 Task: Toggle the experimental feature "Show warning about Self-XSS when pasting code".
Action: Mouse moved to (962, 24)
Screenshot: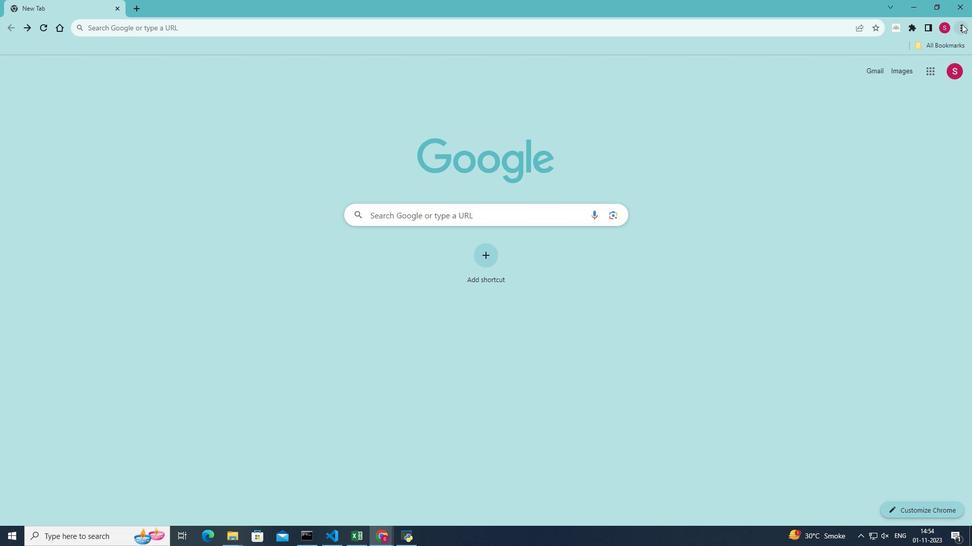
Action: Mouse pressed left at (962, 24)
Screenshot: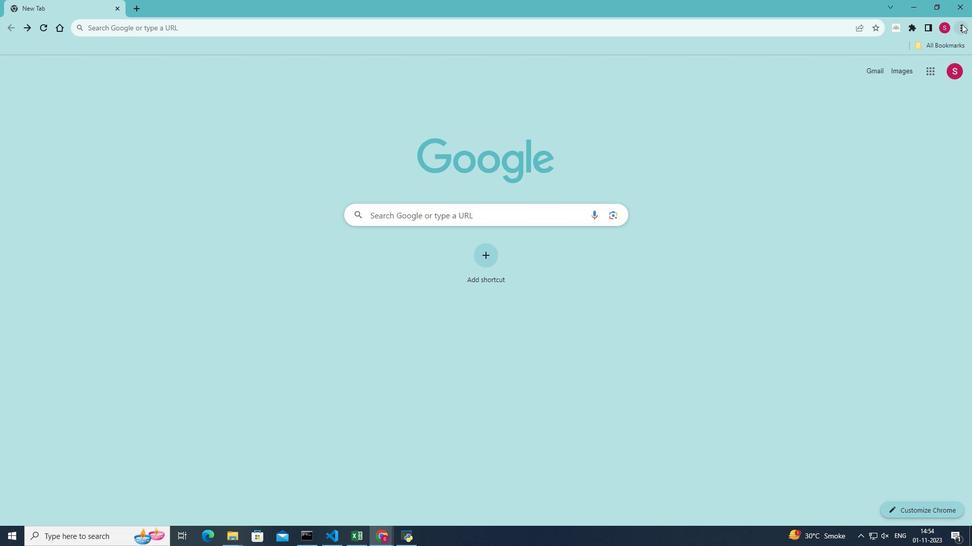 
Action: Mouse moved to (846, 187)
Screenshot: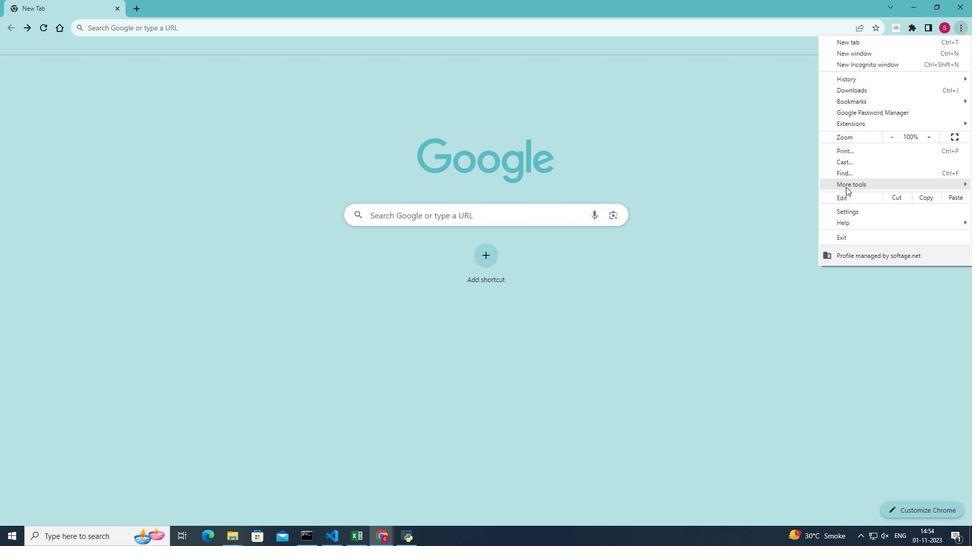 
Action: Mouse pressed left at (846, 187)
Screenshot: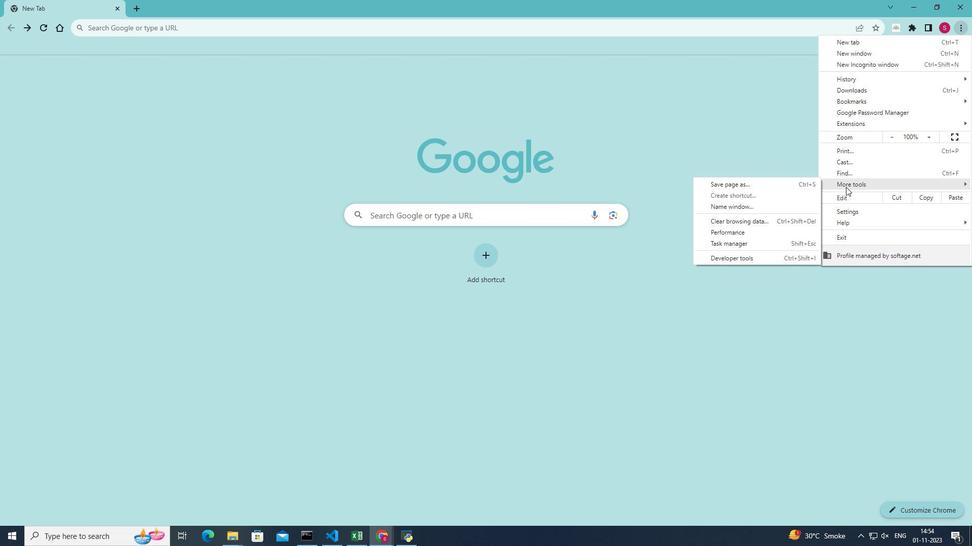 
Action: Mouse moved to (739, 257)
Screenshot: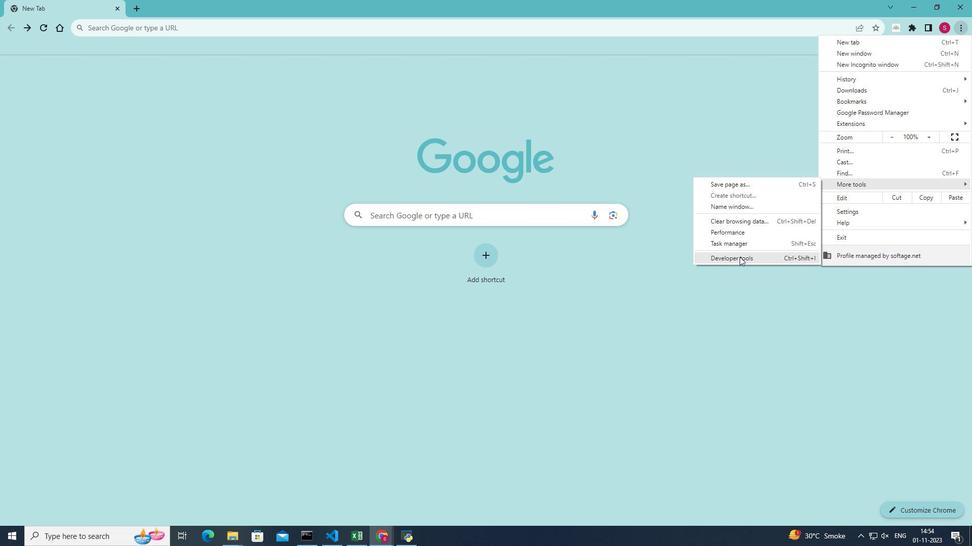 
Action: Mouse pressed left at (739, 257)
Screenshot: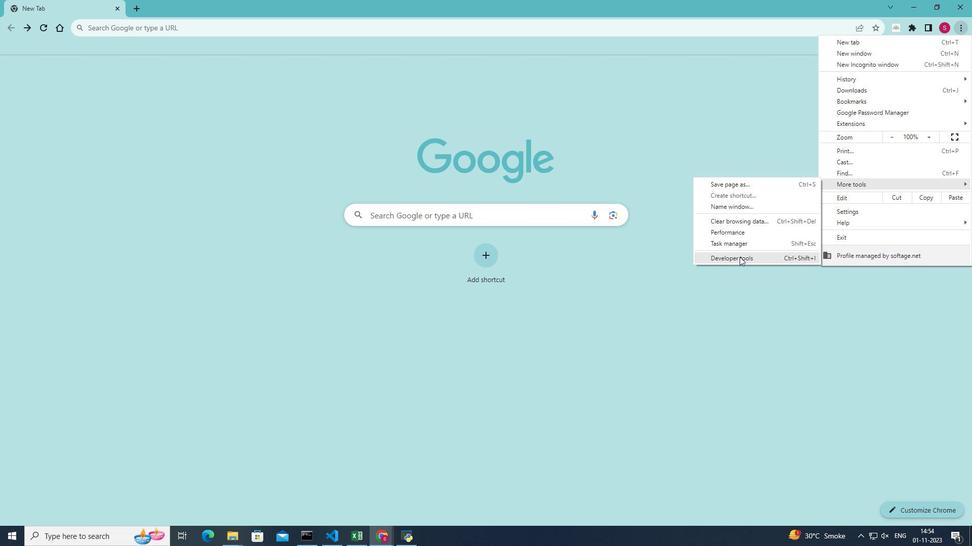 
Action: Mouse moved to (935, 61)
Screenshot: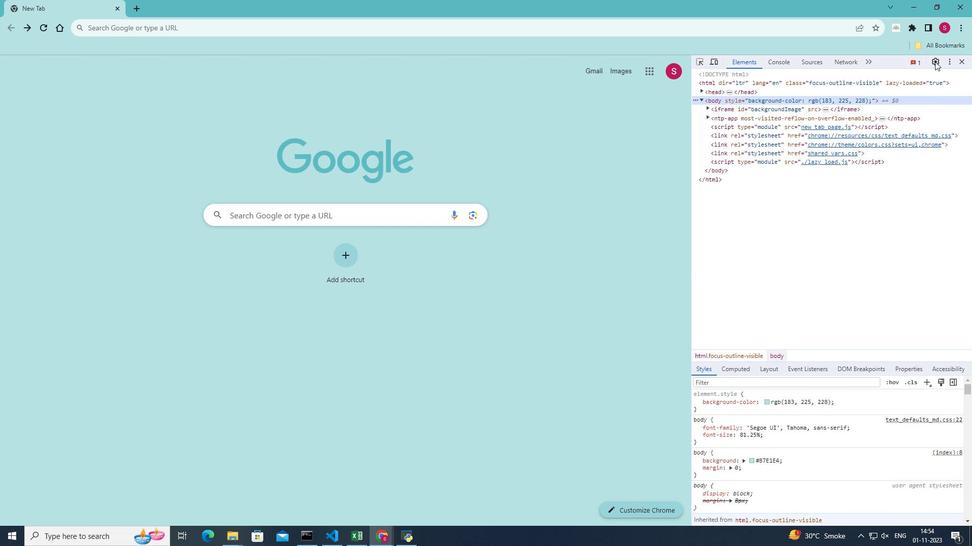 
Action: Mouse pressed left at (935, 61)
Screenshot: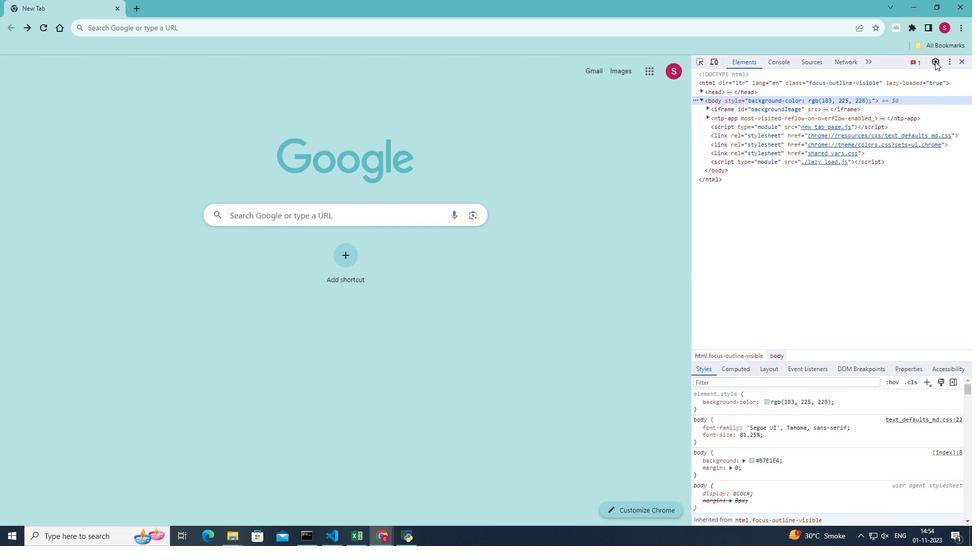 
Action: Mouse moved to (718, 112)
Screenshot: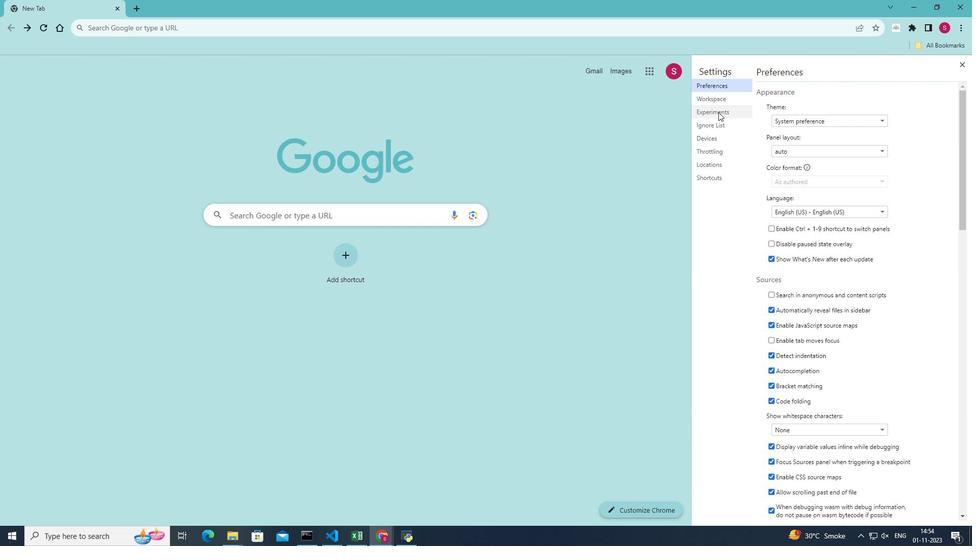 
Action: Mouse pressed left at (718, 112)
Screenshot: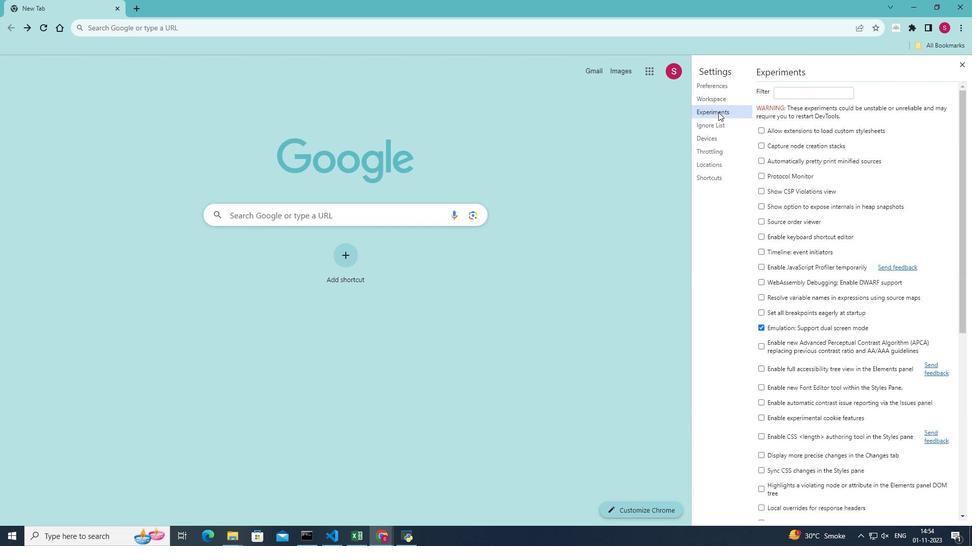 
Action: Mouse moved to (882, 512)
Screenshot: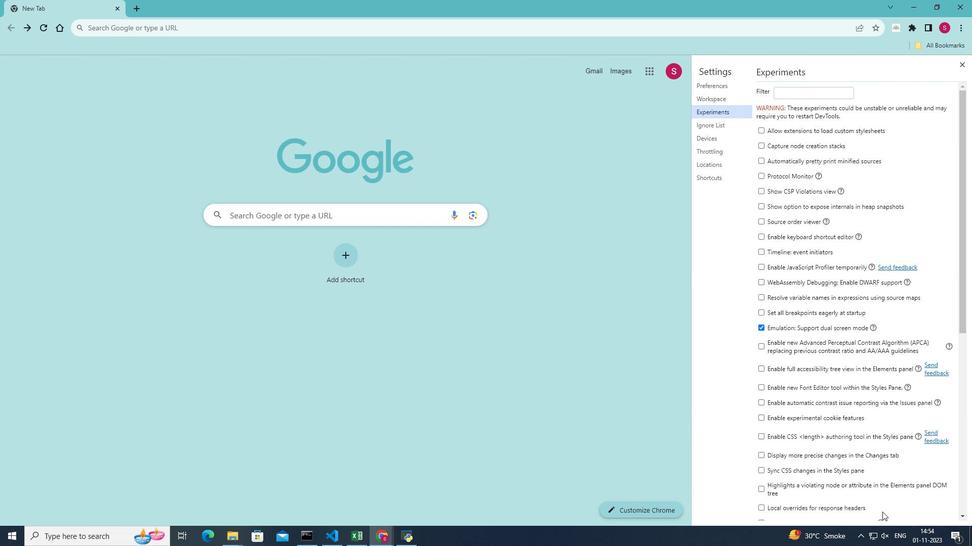 
Action: Mouse scrolled (882, 512) with delta (0, 0)
Screenshot: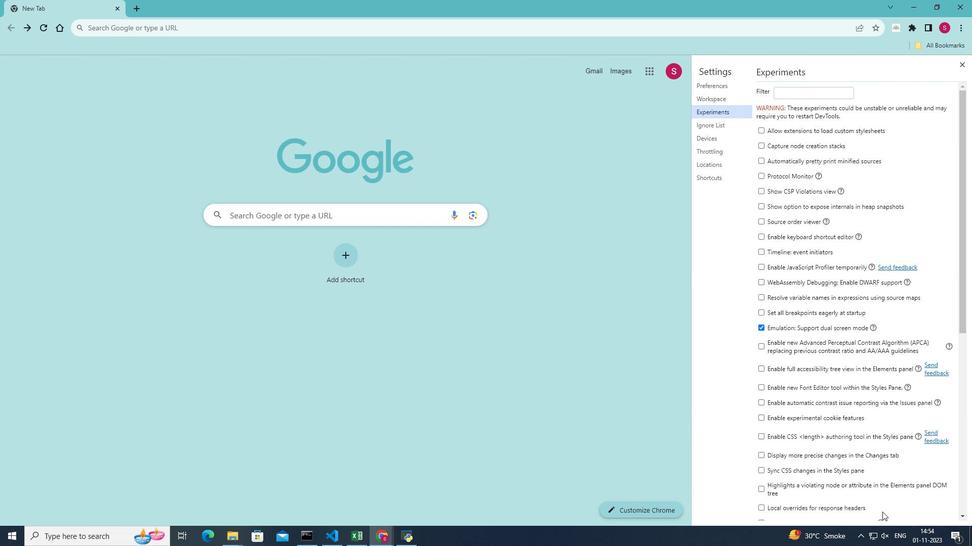 
Action: Mouse scrolled (882, 512) with delta (0, 0)
Screenshot: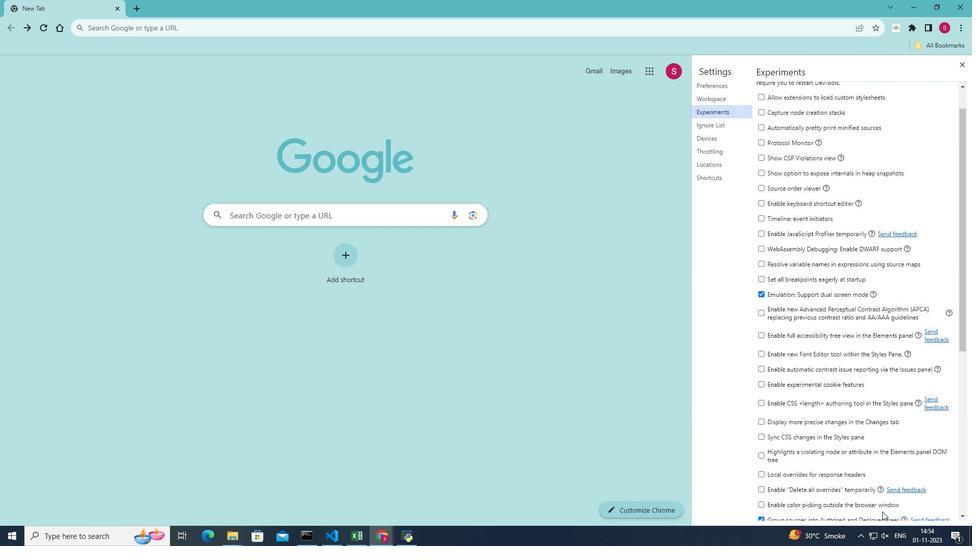 
Action: Mouse scrolled (882, 512) with delta (0, 0)
Screenshot: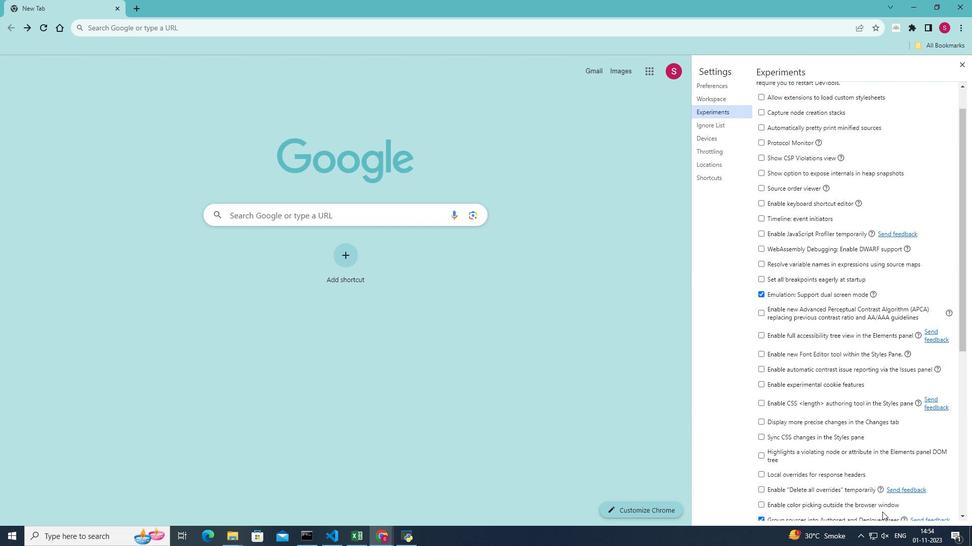 
Action: Mouse scrolled (882, 512) with delta (0, 0)
Screenshot: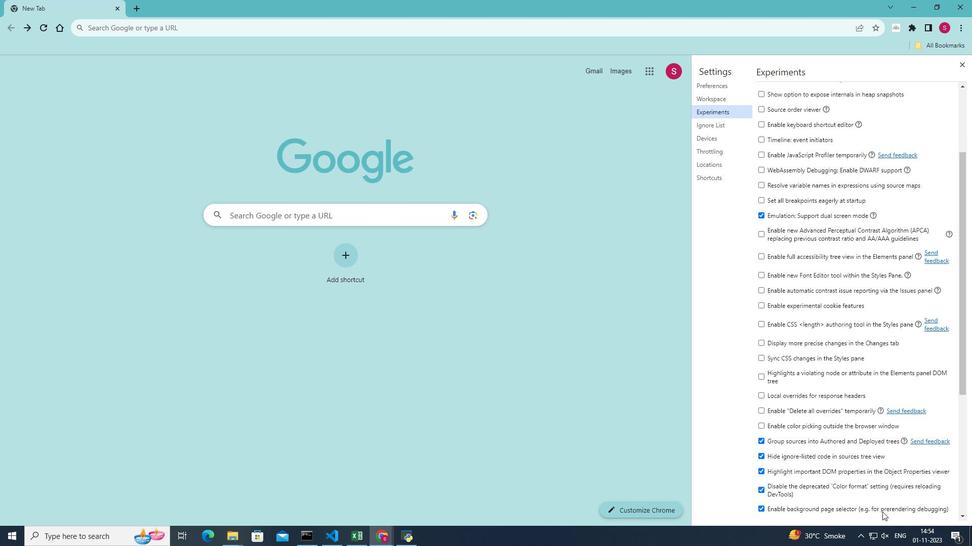 
Action: Mouse moved to (762, 434)
Screenshot: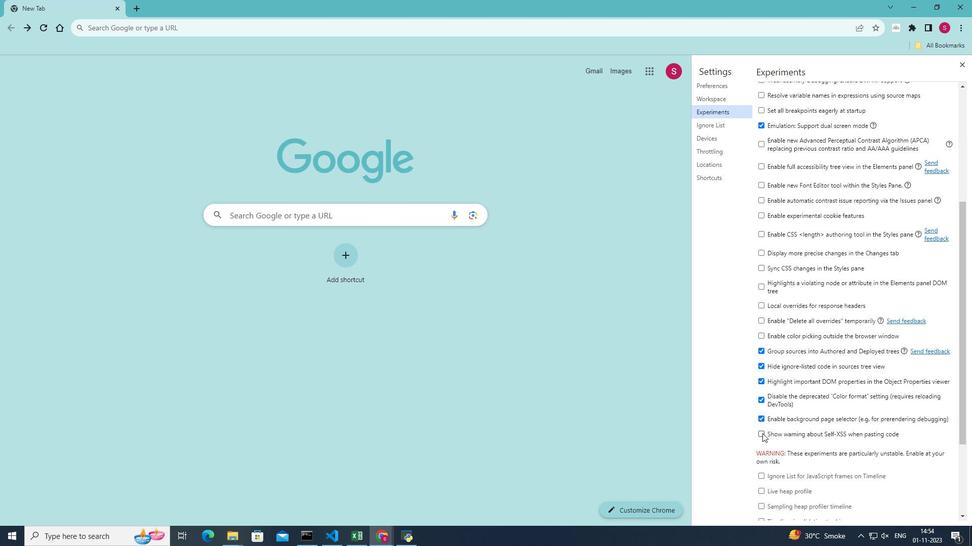 
Action: Mouse pressed left at (762, 434)
Screenshot: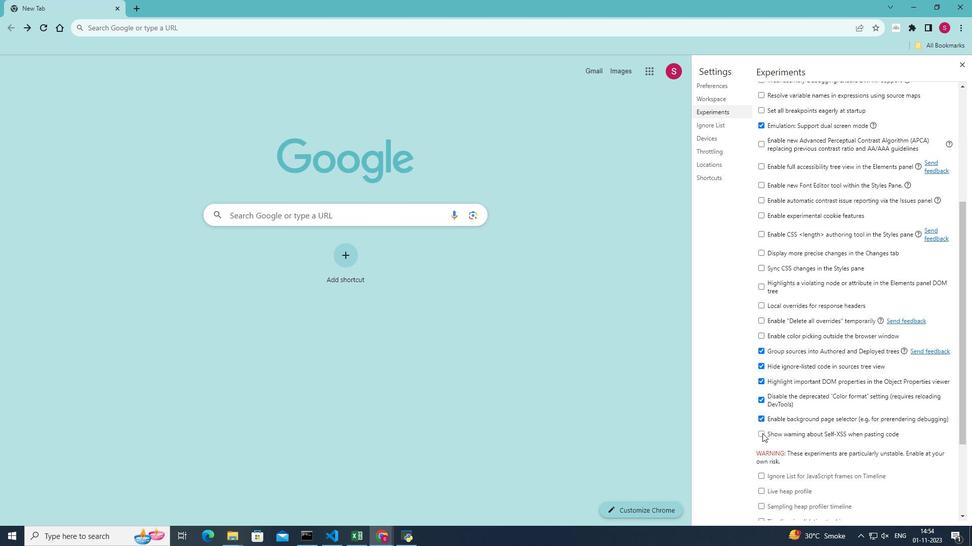 
Action: Mouse moved to (892, 364)
Screenshot: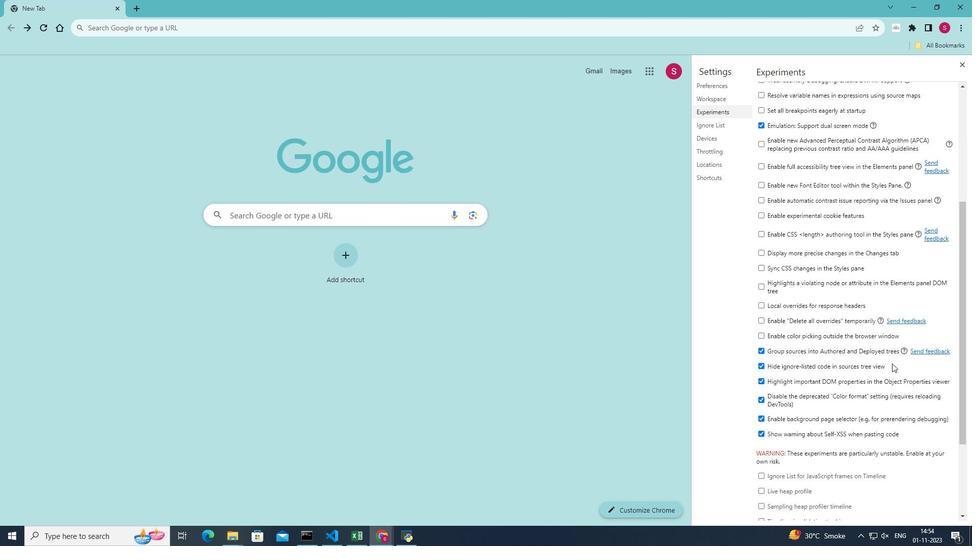 
